 Task: Add the task  Fix issue causing incorrect data to be stored in the database to the section Black Hole in the project TowerLine and add a Due Date to the respective task as 2023/12/06.
Action: Mouse moved to (39, 305)
Screenshot: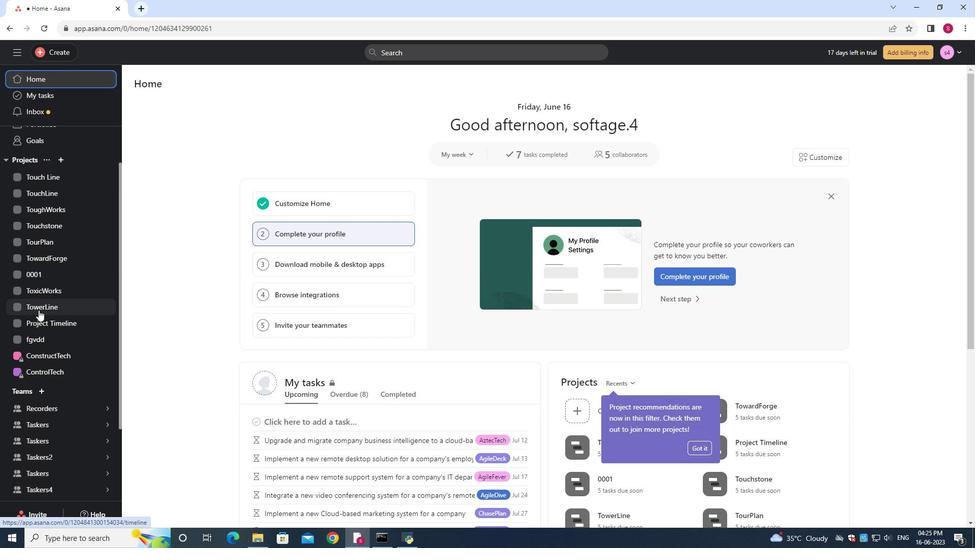 
Action: Mouse pressed left at (39, 305)
Screenshot: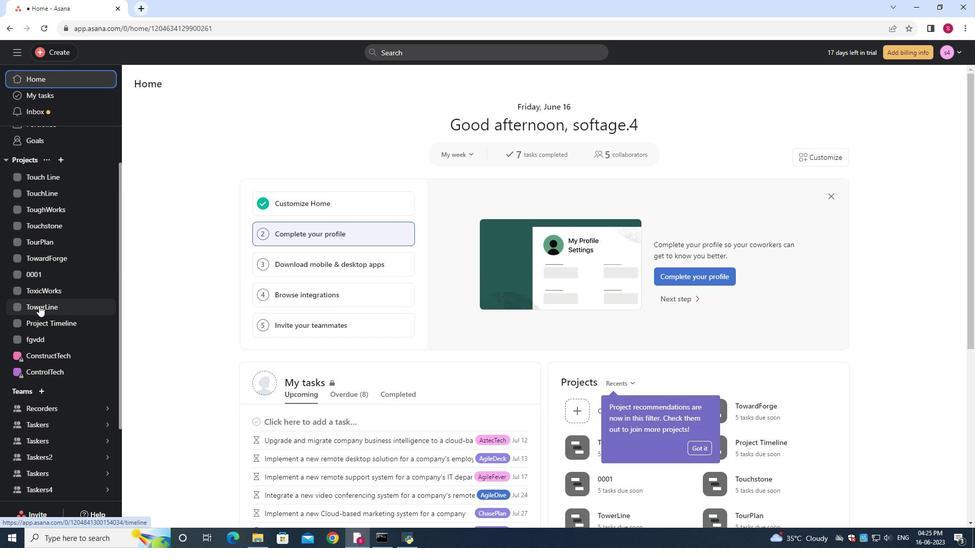 
Action: Mouse moved to (180, 108)
Screenshot: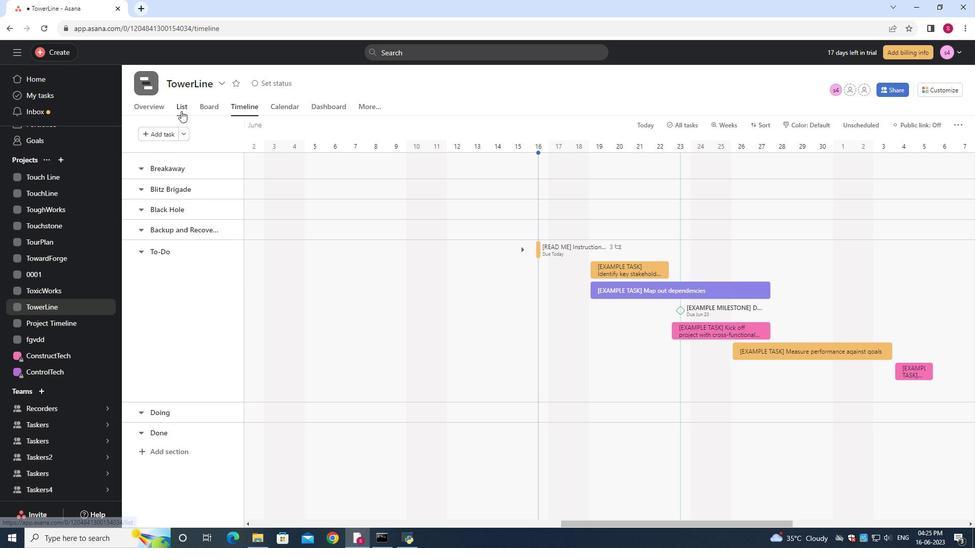 
Action: Mouse pressed left at (180, 108)
Screenshot: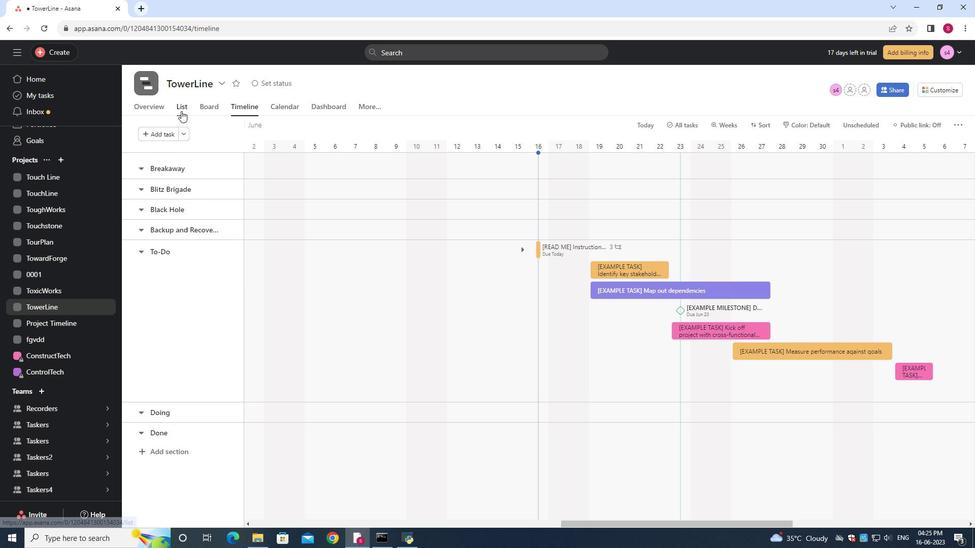 
Action: Mouse moved to (354, 253)
Screenshot: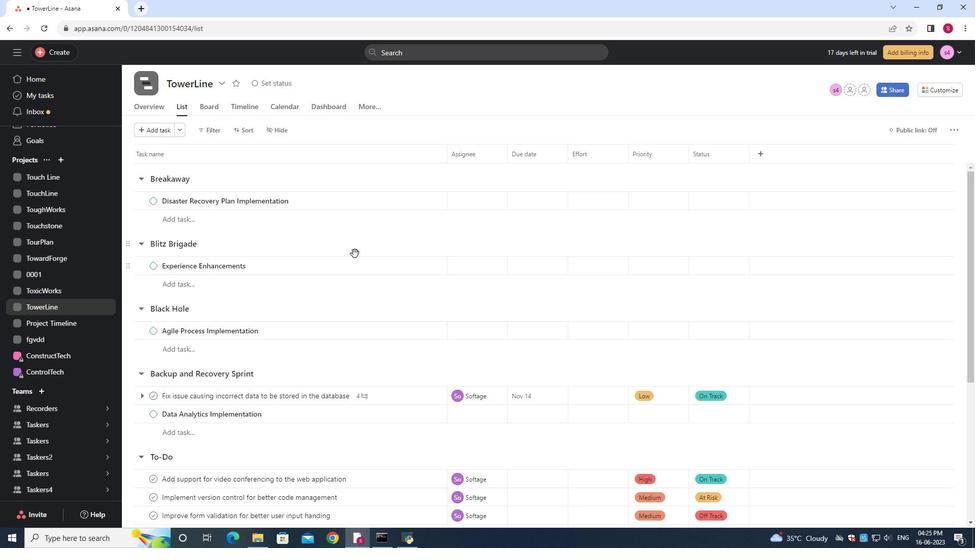 
Action: Mouse scrolled (354, 252) with delta (0, 0)
Screenshot: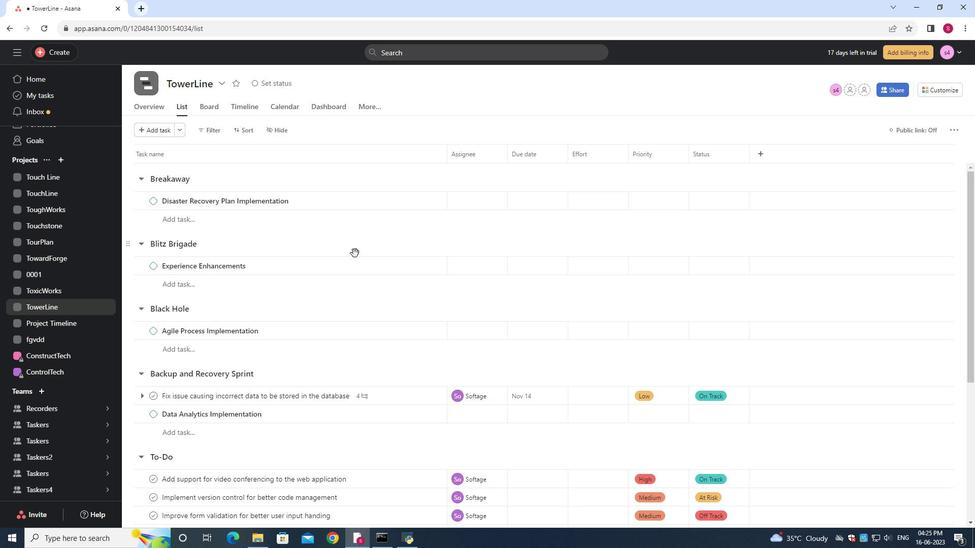 
Action: Mouse moved to (347, 253)
Screenshot: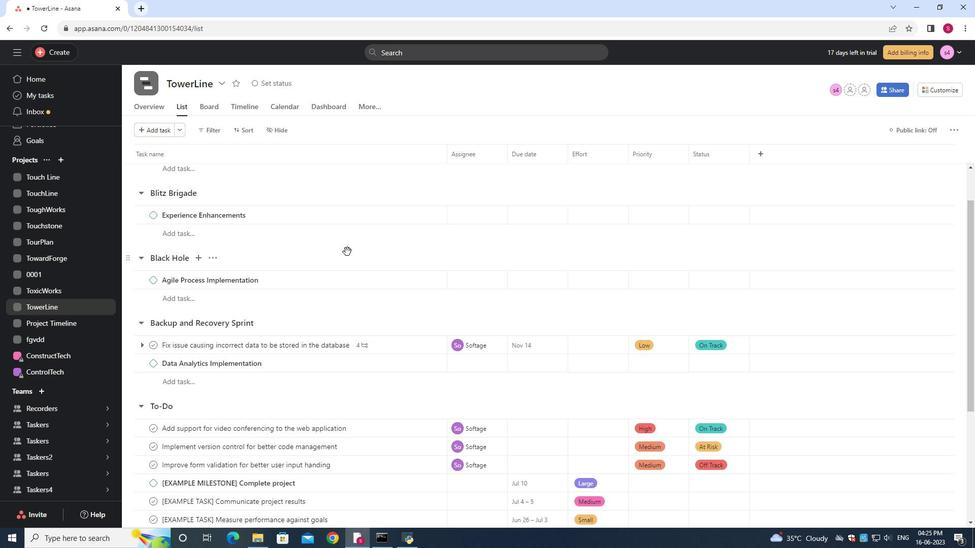 
Action: Mouse scrolled (347, 252) with delta (0, 0)
Screenshot: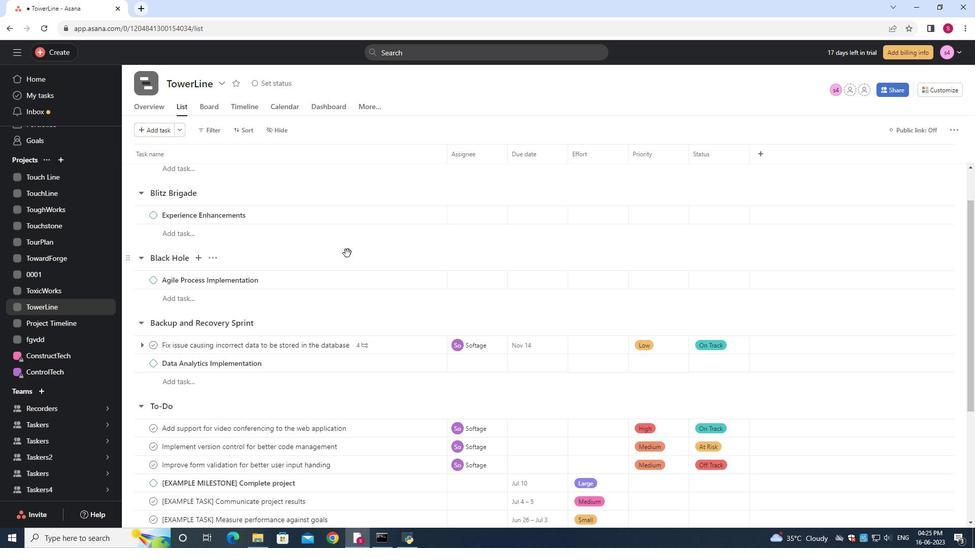 
Action: Mouse moved to (418, 295)
Screenshot: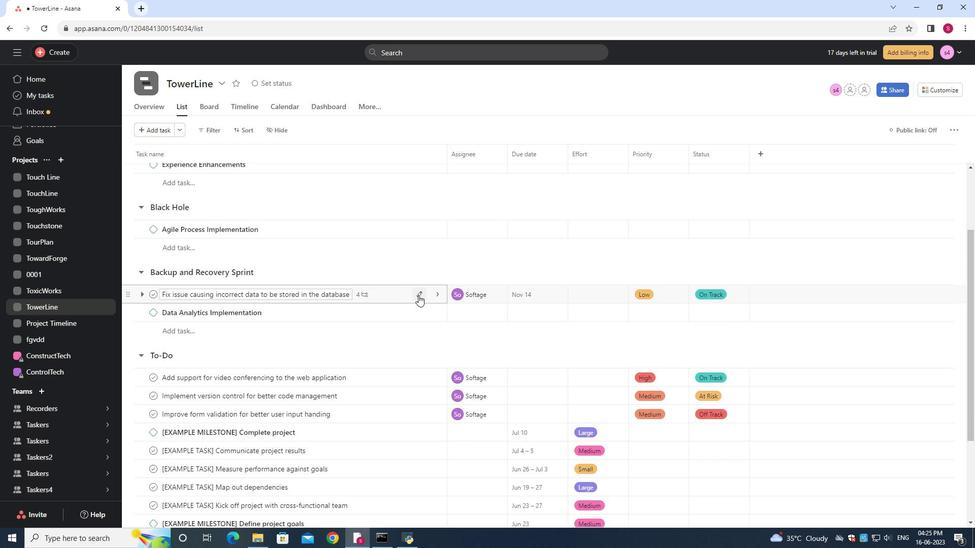 
Action: Mouse pressed left at (418, 295)
Screenshot: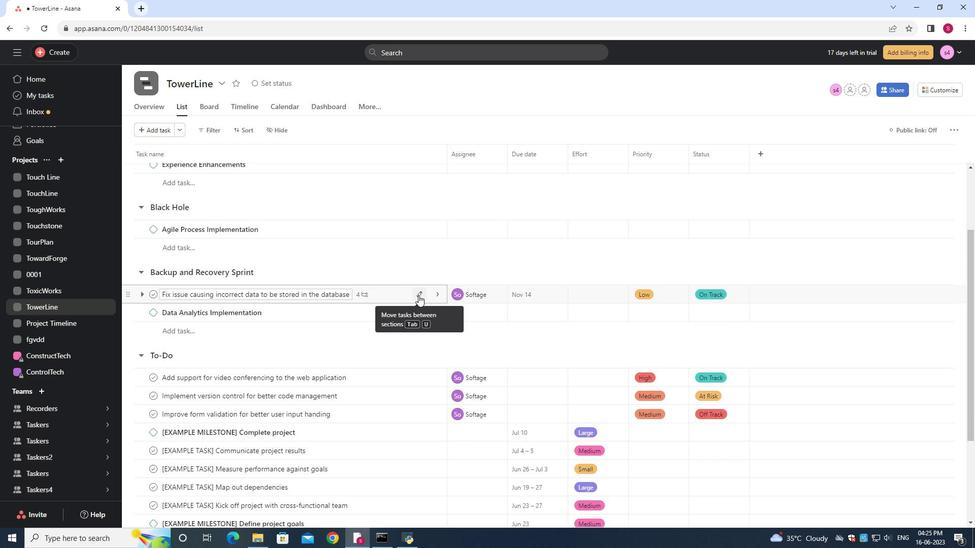 
Action: Mouse moved to (379, 365)
Screenshot: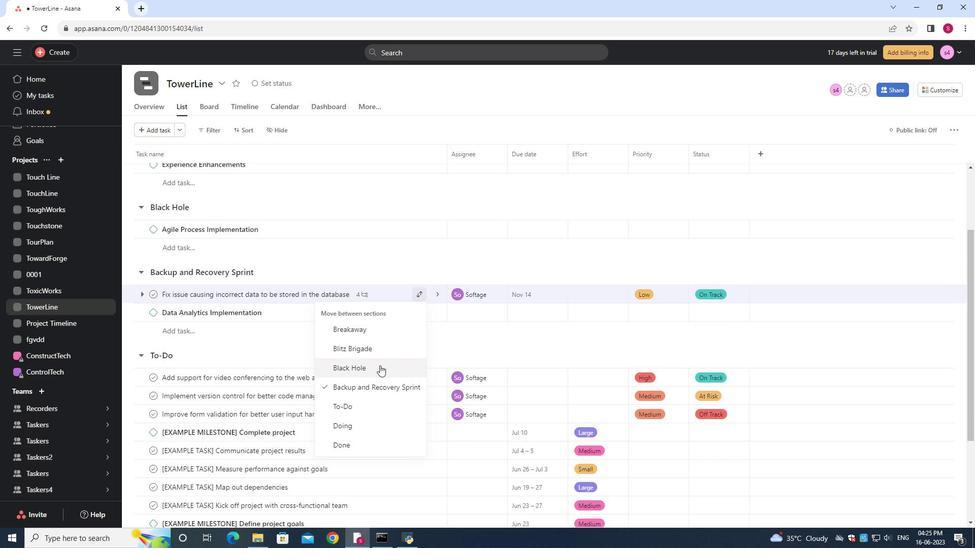 
Action: Mouse pressed left at (379, 365)
Screenshot: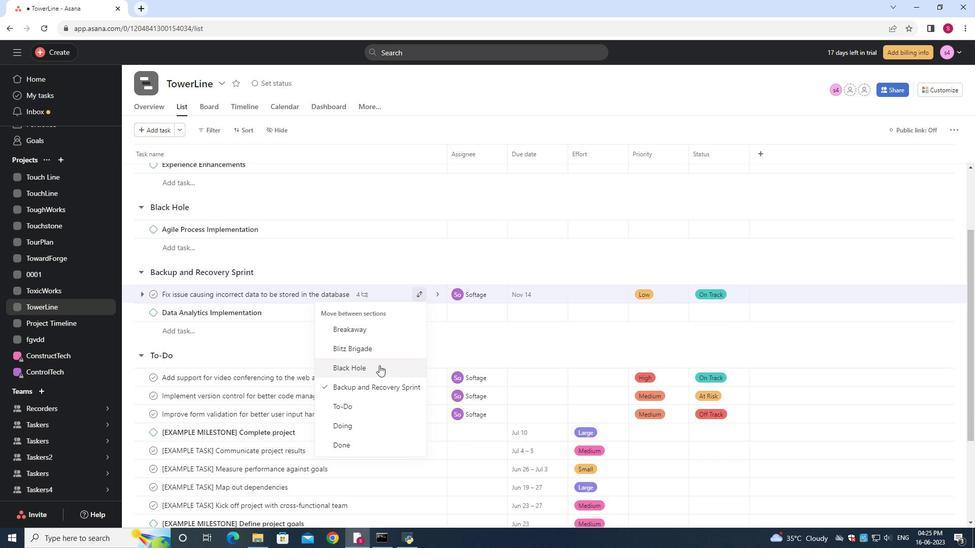
Action: Mouse moved to (225, 236)
Screenshot: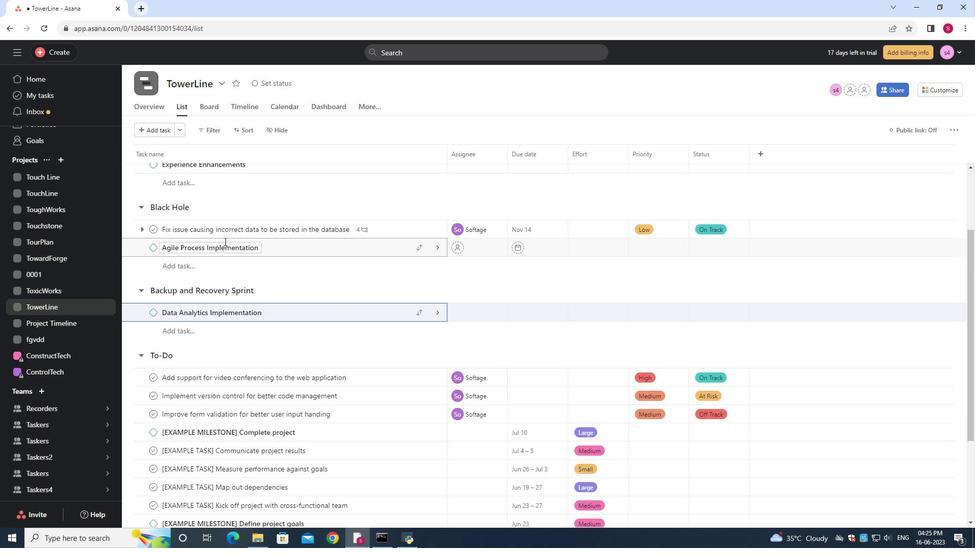 
Action: Mouse scrolled (225, 237) with delta (0, 0)
Screenshot: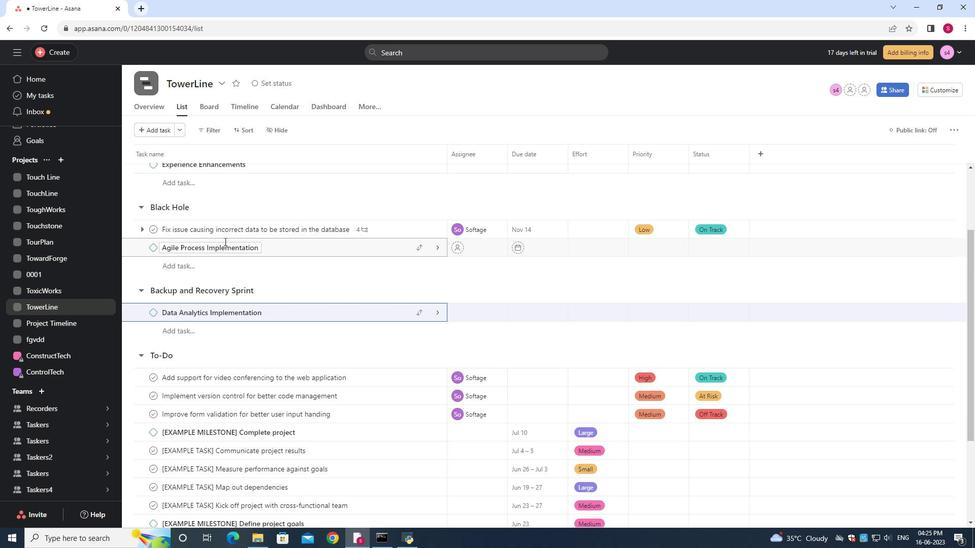 
Action: Mouse moved to (534, 282)
Screenshot: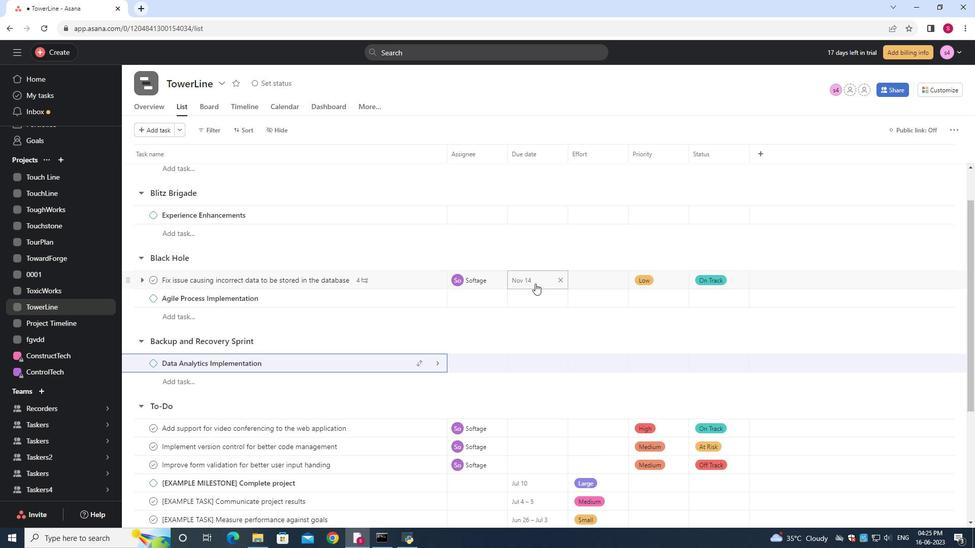 
Action: Mouse pressed left at (534, 282)
Screenshot: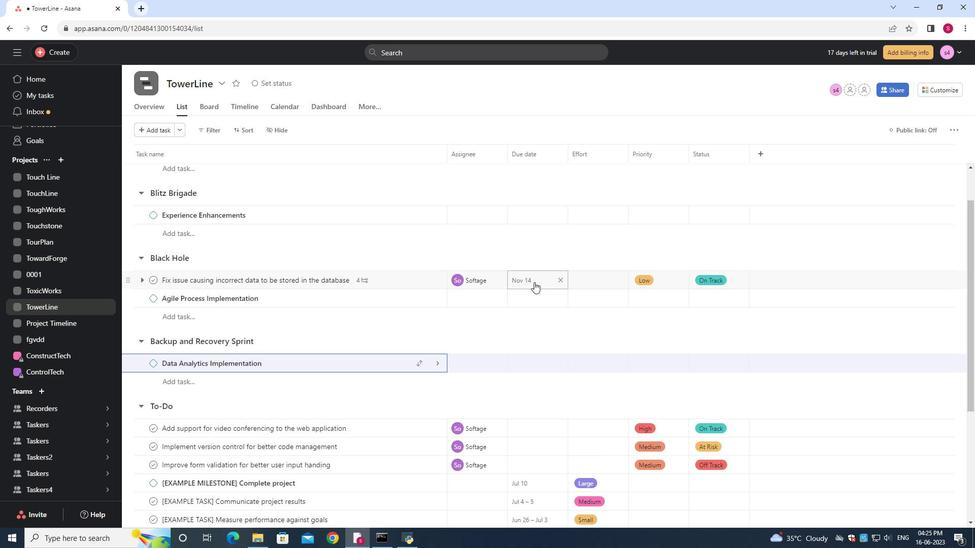 
Action: Mouse moved to (636, 329)
Screenshot: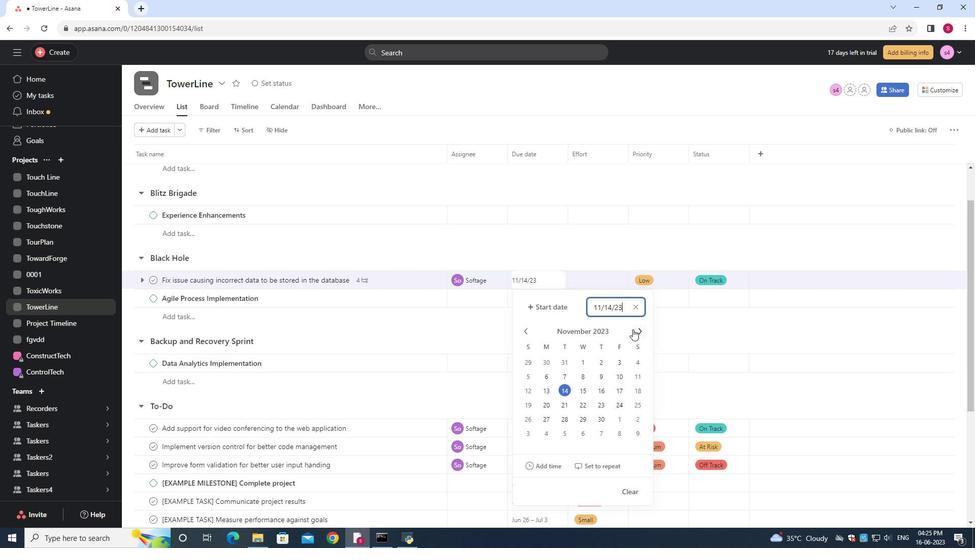 
Action: Mouse pressed left at (636, 329)
Screenshot: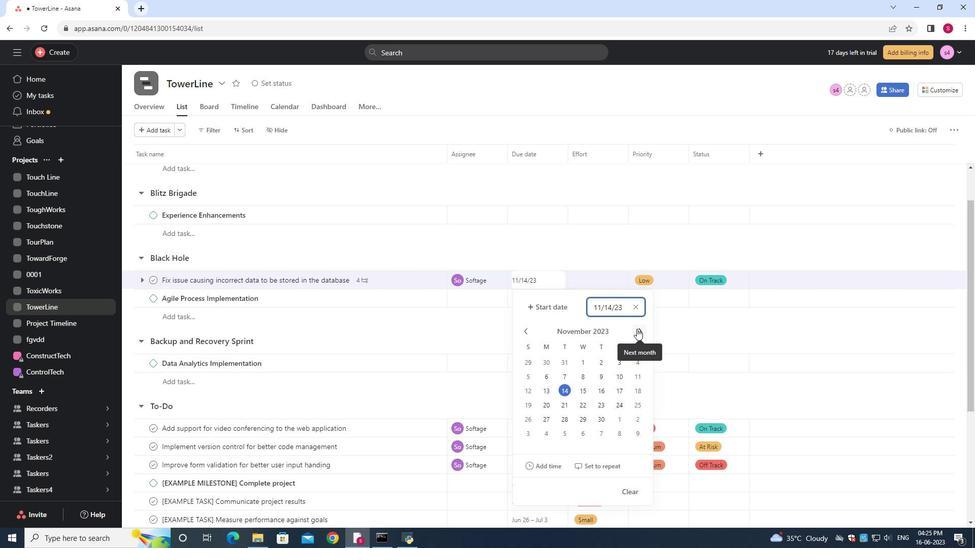 
Action: Mouse moved to (585, 376)
Screenshot: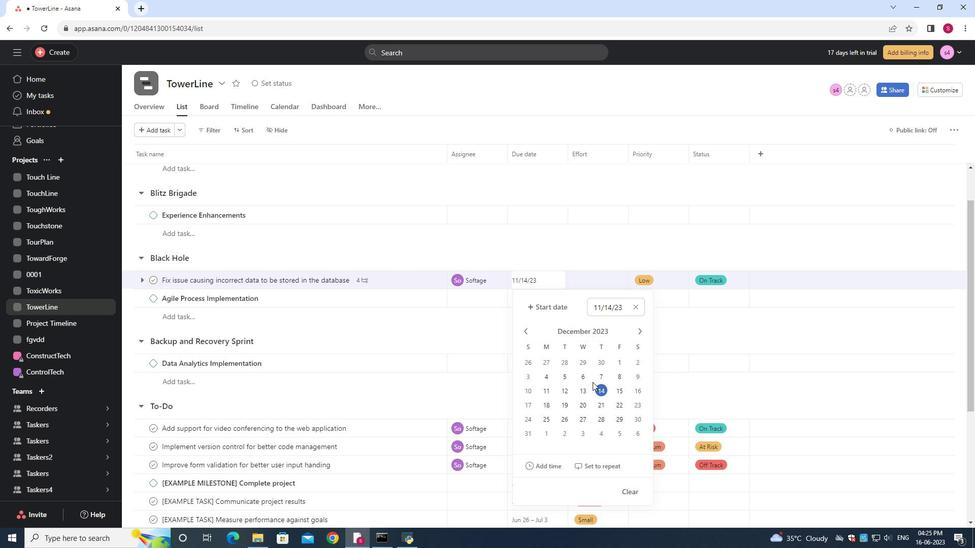 
Action: Mouse pressed left at (585, 376)
Screenshot: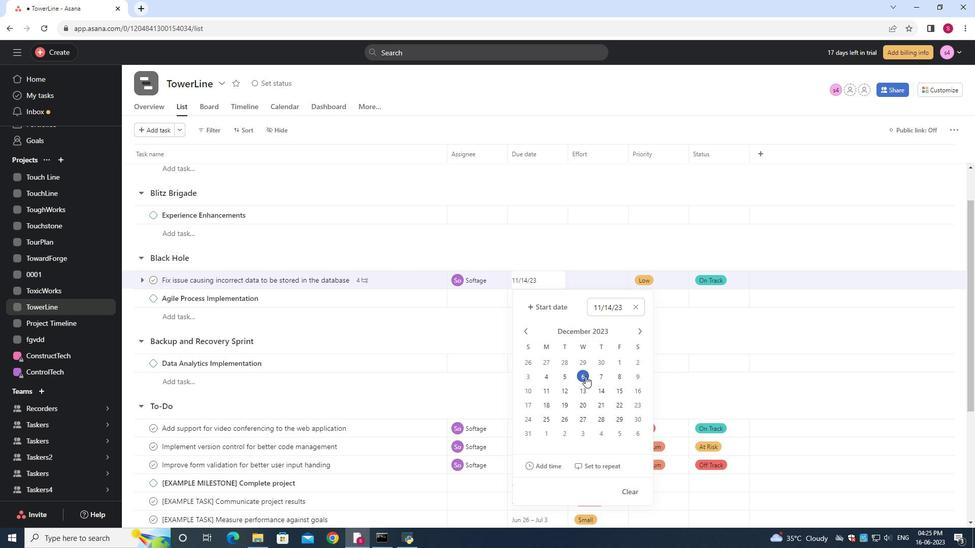 
Action: Mouse moved to (665, 322)
Screenshot: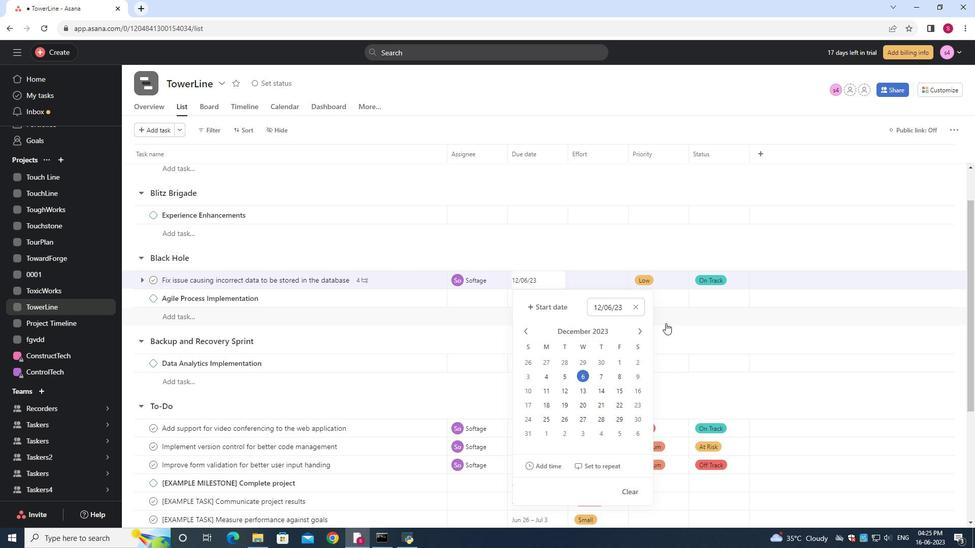 
Action: Mouse pressed left at (665, 322)
Screenshot: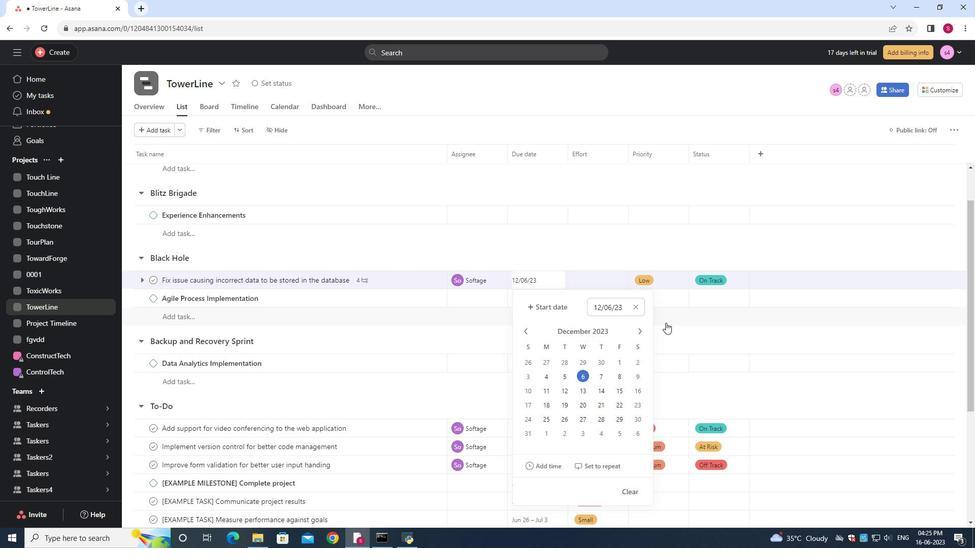 
Action: Mouse moved to (595, 309)
Screenshot: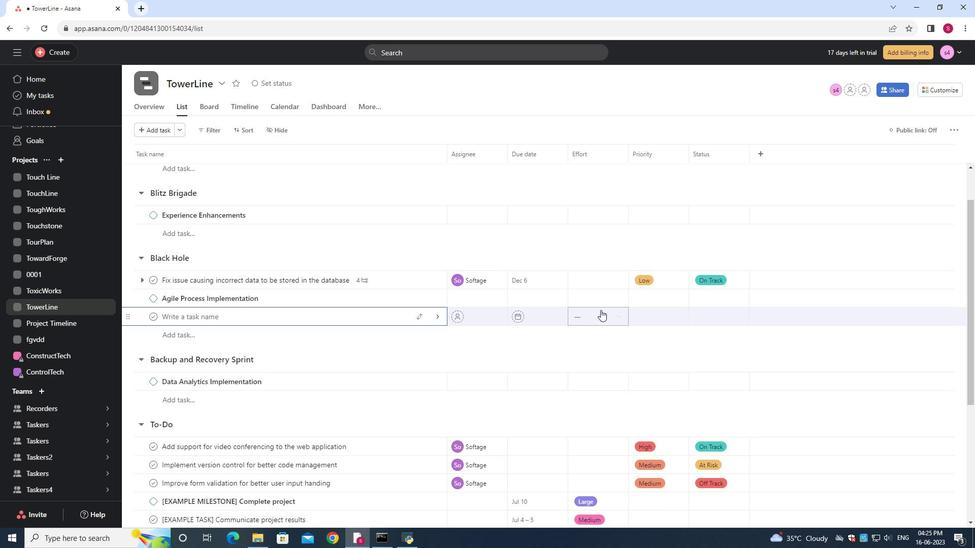 
